 Task: Add the task  Develop a new online tool for email marketing campaigns to the section Dash Decathlon in the project AgileRealm and add a Due Date to the respective task as 2023/10/21
Action: Mouse moved to (62, 278)
Screenshot: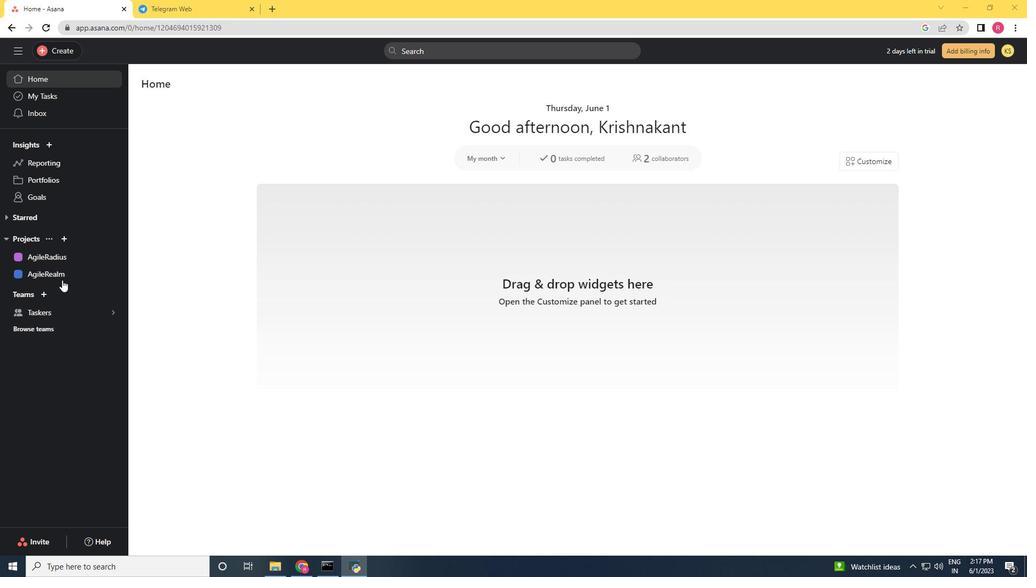 
Action: Mouse pressed left at (62, 278)
Screenshot: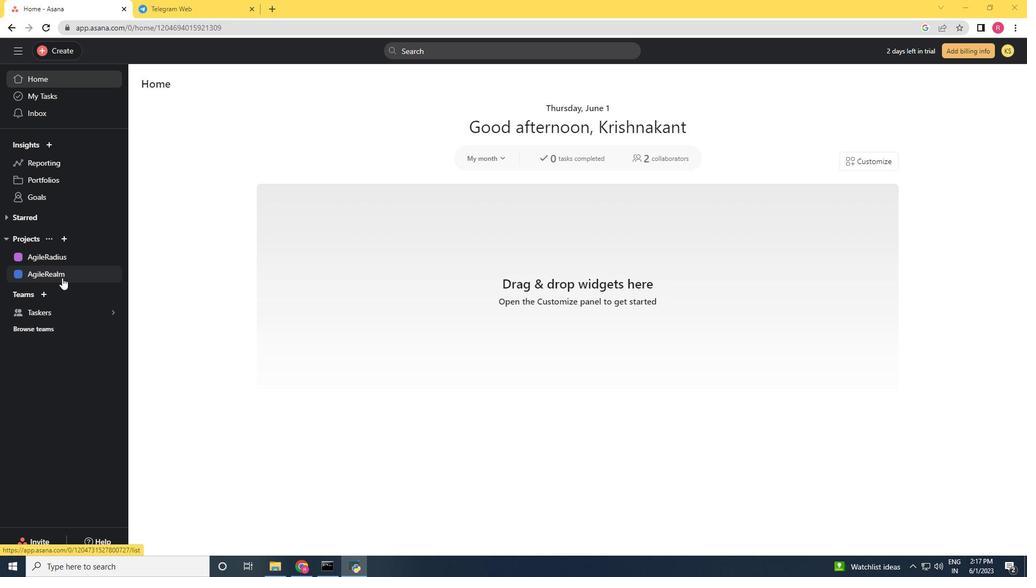 
Action: Mouse moved to (272, 383)
Screenshot: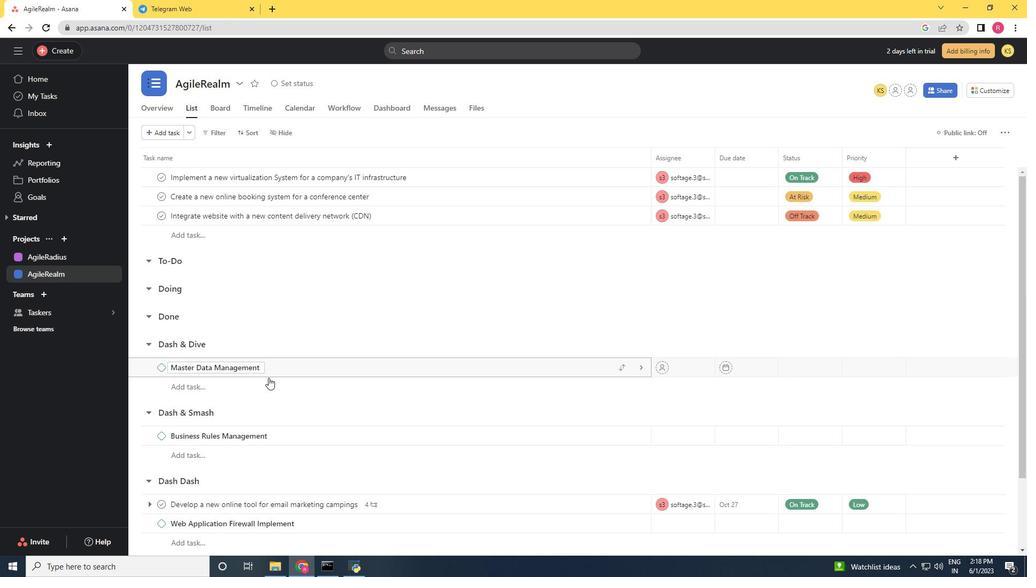 
Action: Mouse scrolled (272, 382) with delta (0, 0)
Screenshot: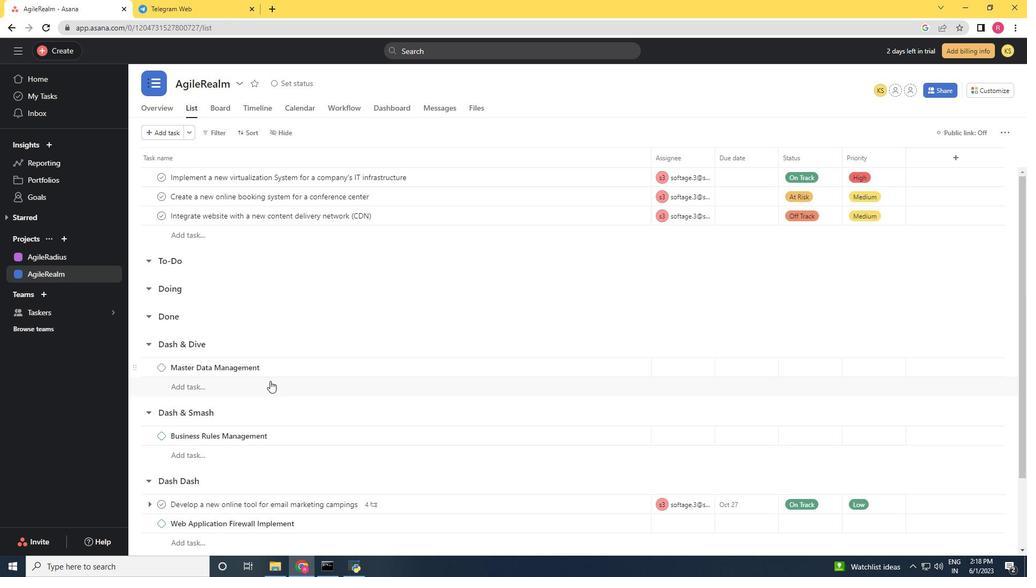 
Action: Mouse scrolled (272, 382) with delta (0, 0)
Screenshot: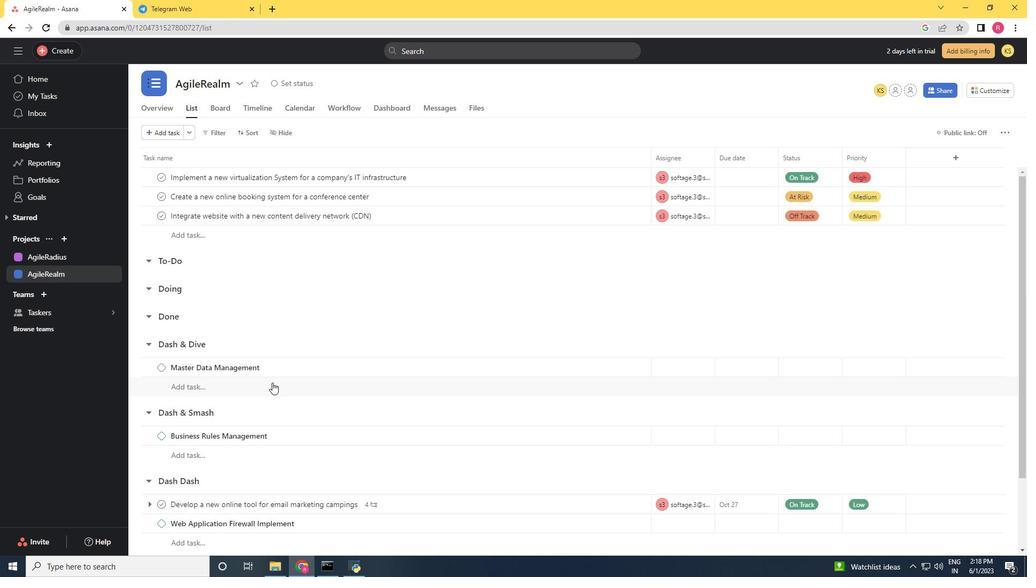
Action: Mouse moved to (272, 383)
Screenshot: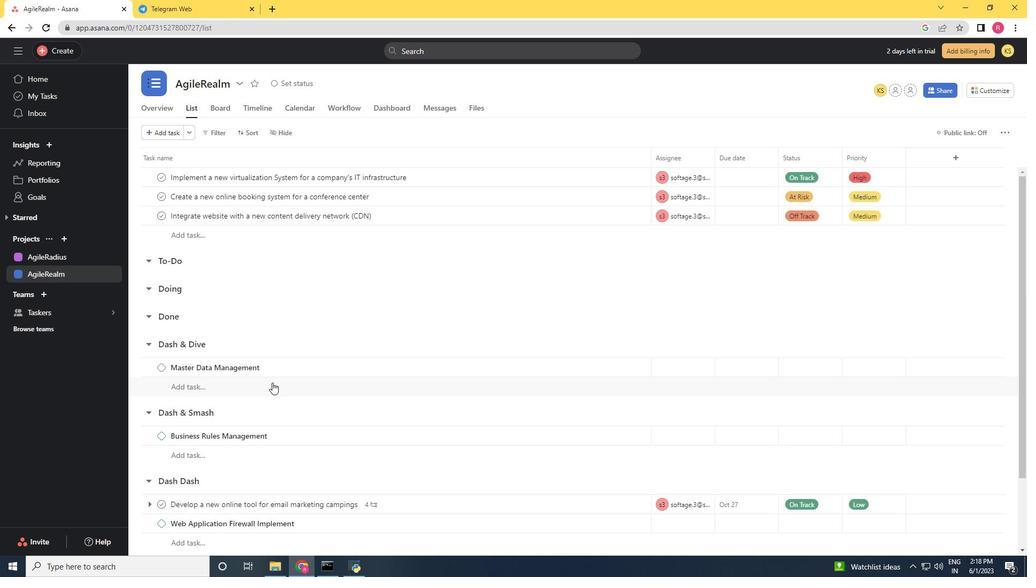 
Action: Mouse scrolled (272, 383) with delta (0, 0)
Screenshot: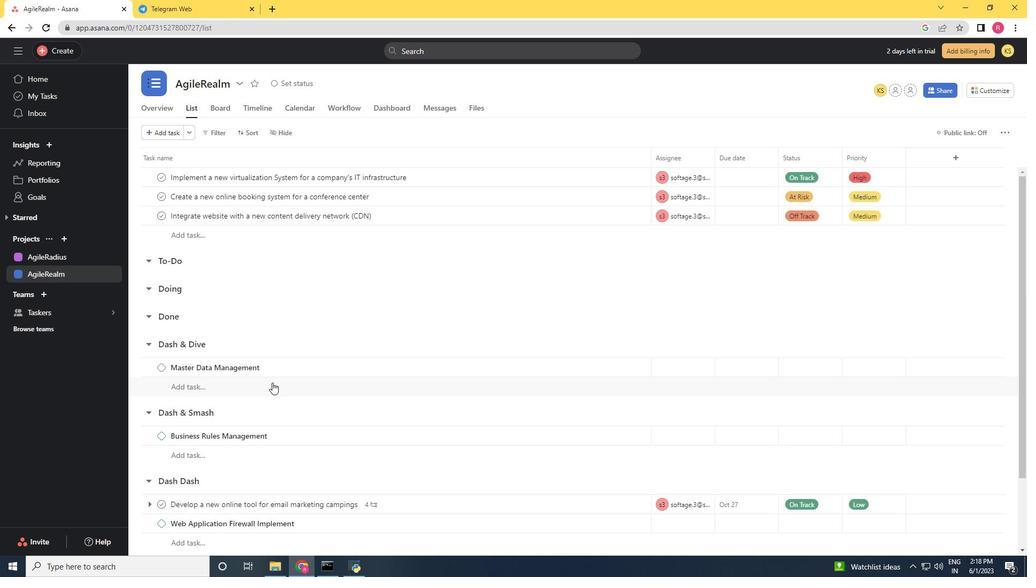 
Action: Mouse moved to (619, 420)
Screenshot: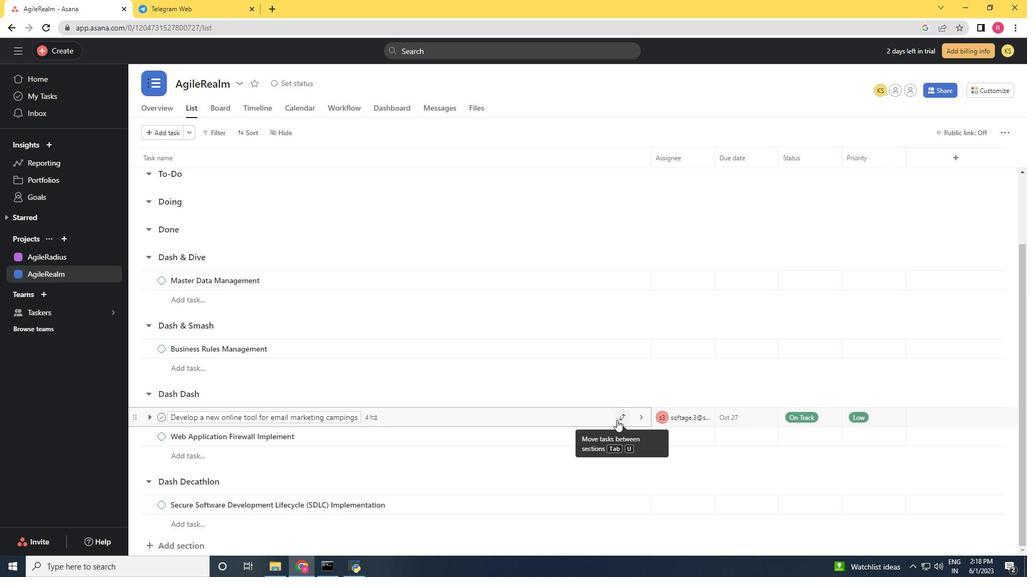
Action: Mouse pressed left at (619, 420)
Screenshot: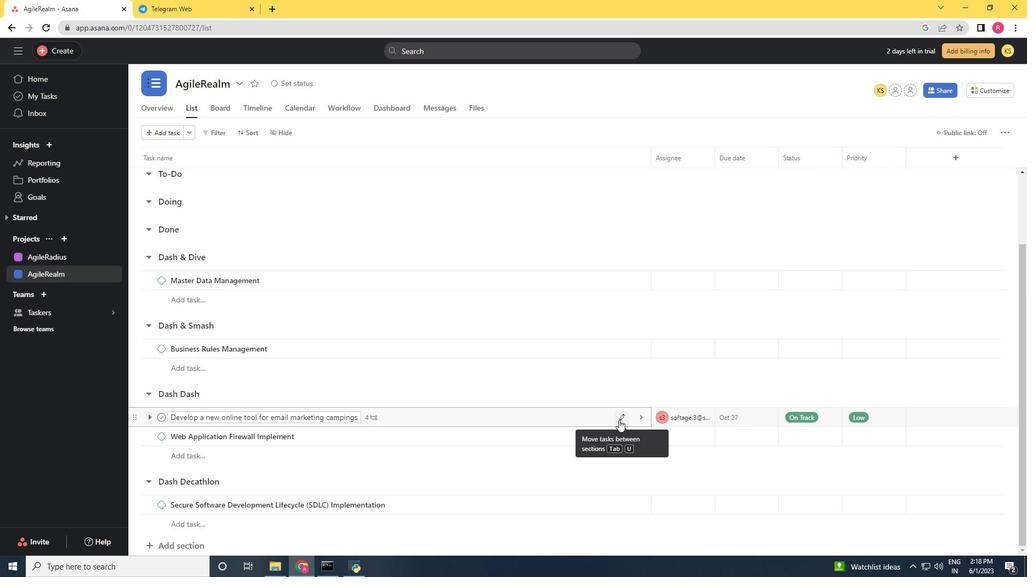 
Action: Mouse moved to (589, 402)
Screenshot: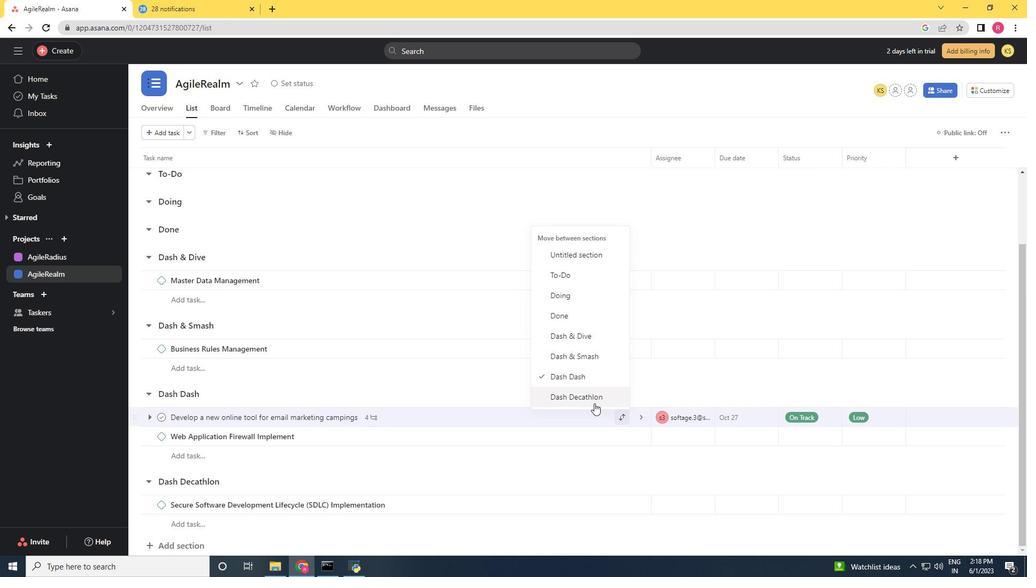 
Action: Mouse pressed left at (589, 402)
Screenshot: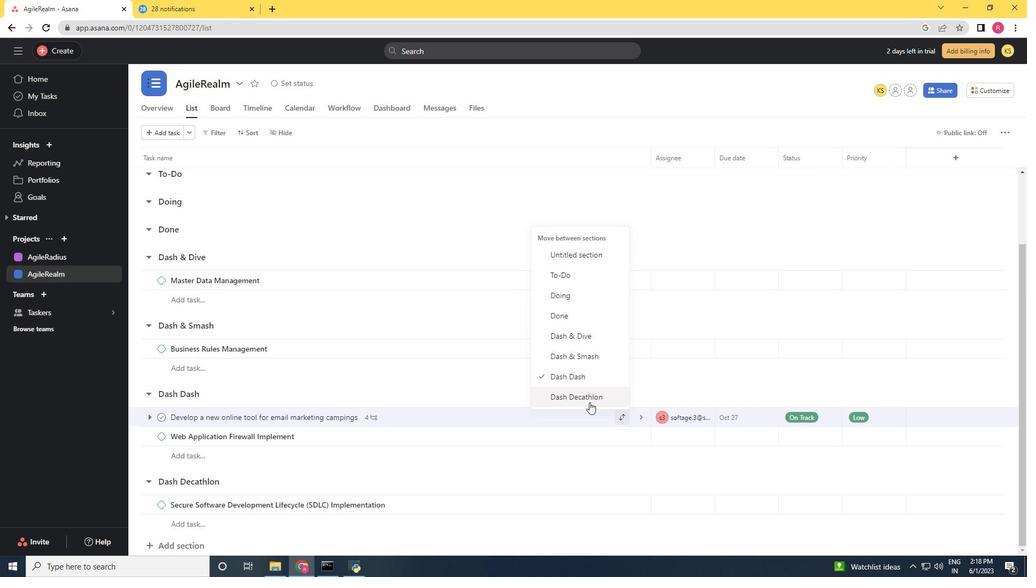 
Action: Mouse moved to (589, 402)
Screenshot: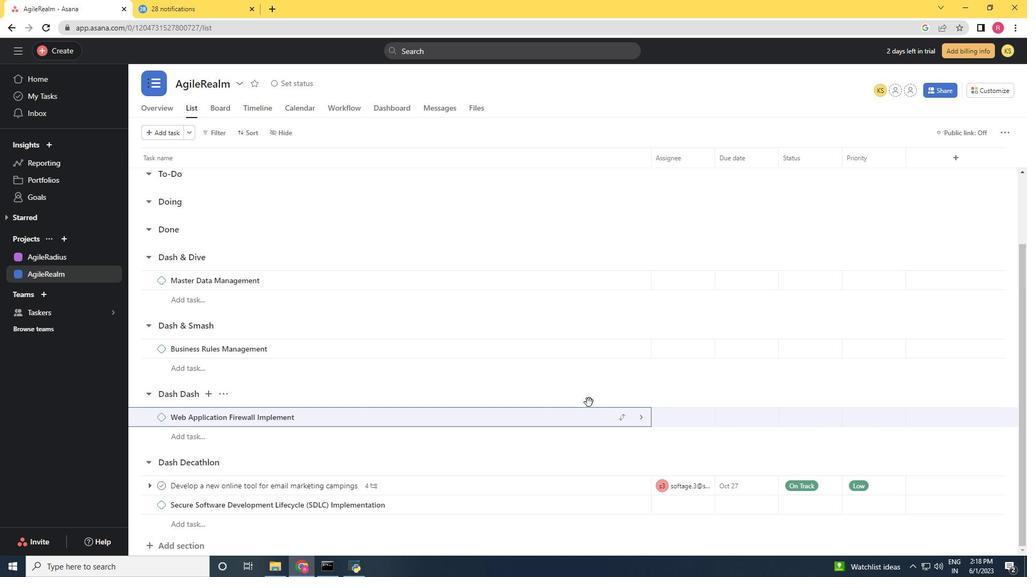 
Action: Mouse scrolled (589, 402) with delta (0, 0)
Screenshot: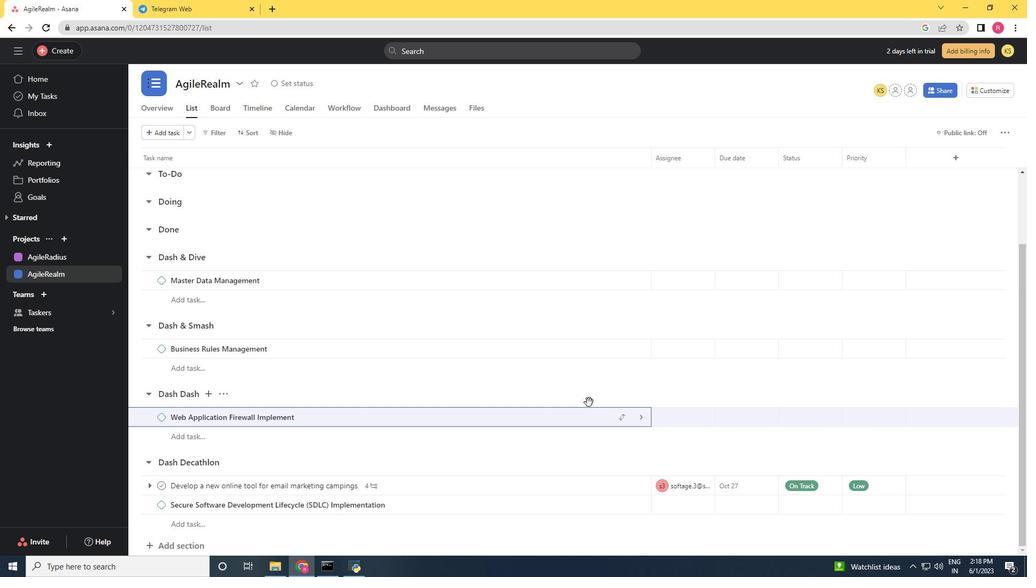 
Action: Mouse scrolled (589, 402) with delta (0, 0)
Screenshot: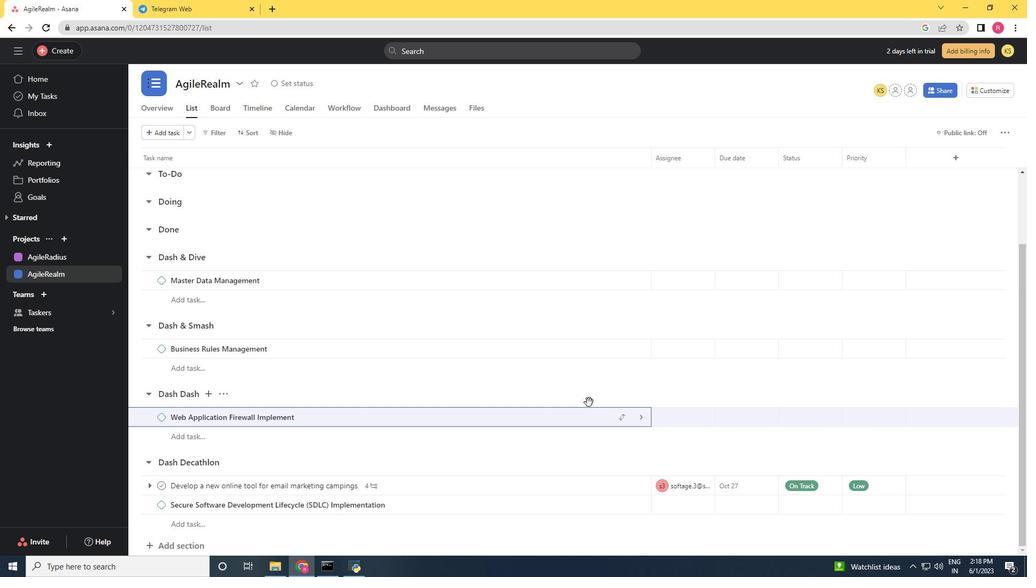 
Action: Mouse moved to (588, 402)
Screenshot: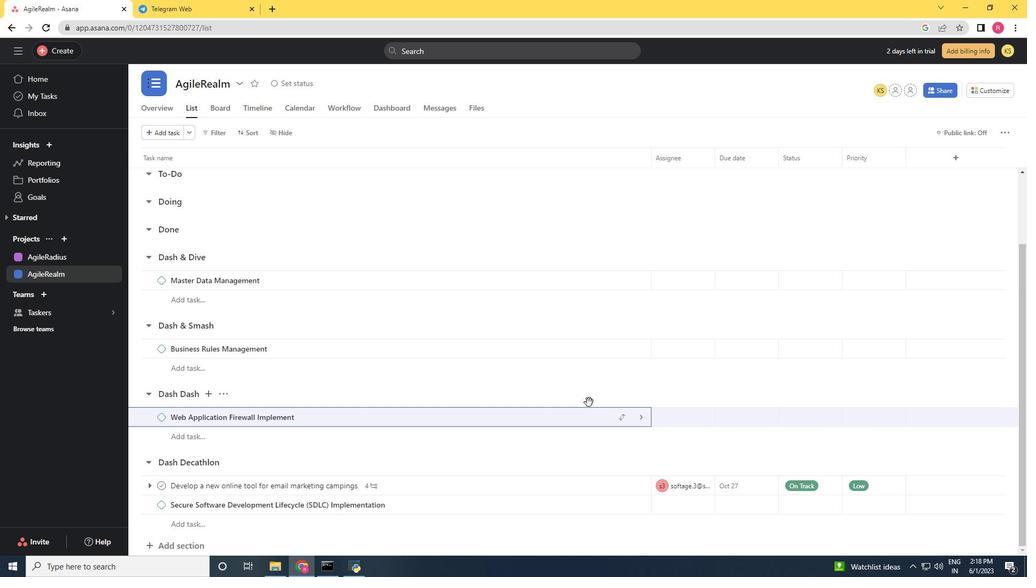 
Action: Mouse scrolled (588, 402) with delta (0, 0)
Screenshot: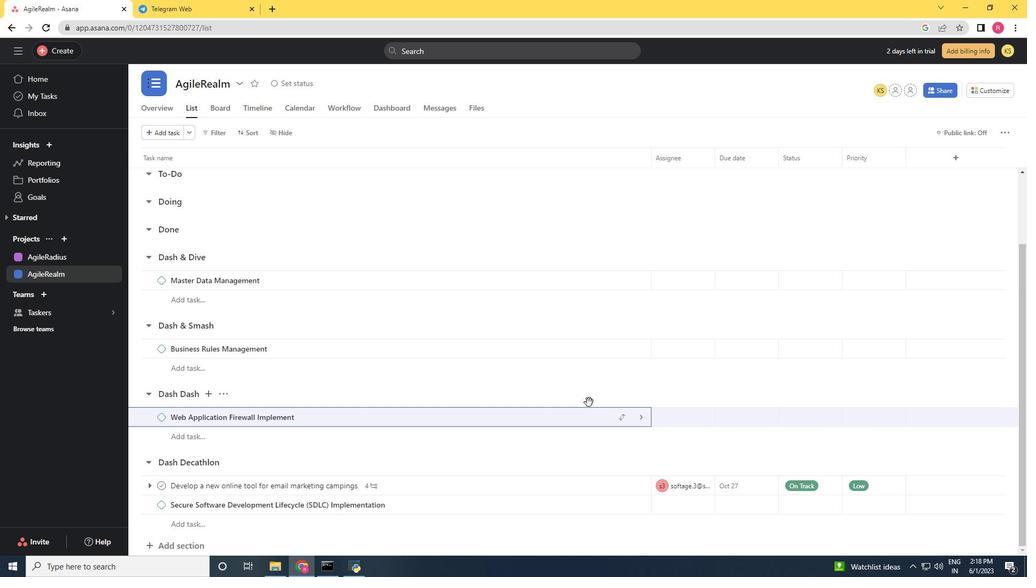 
Action: Mouse moved to (588, 402)
Screenshot: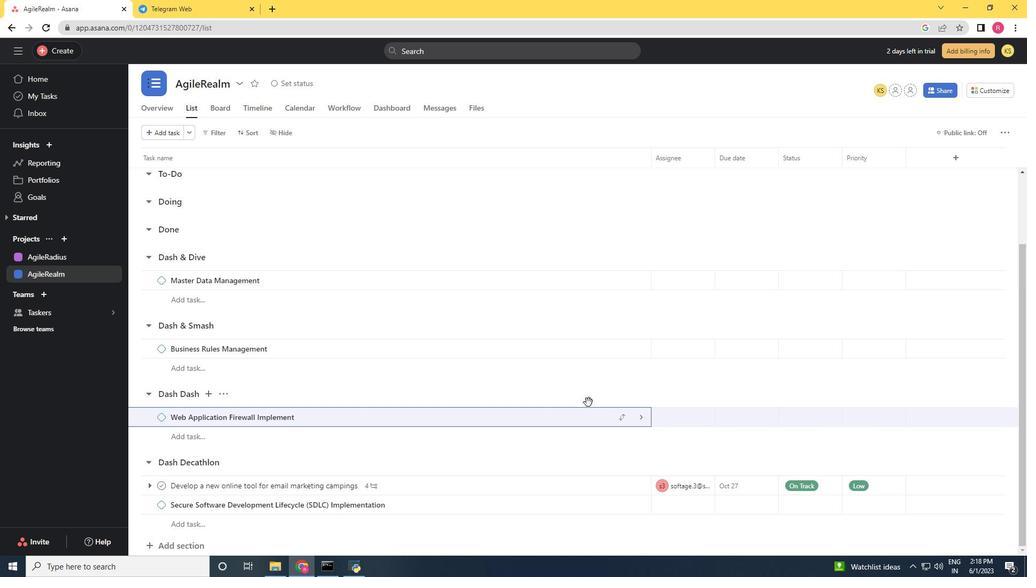 
Action: Mouse scrolled (588, 402) with delta (0, 0)
Screenshot: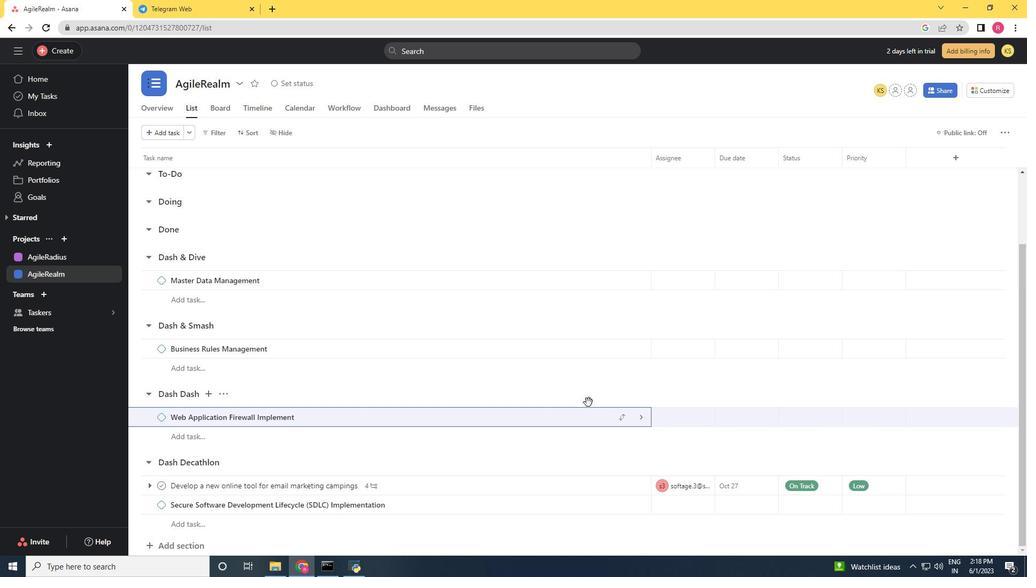 
Action: Mouse moved to (451, 490)
Screenshot: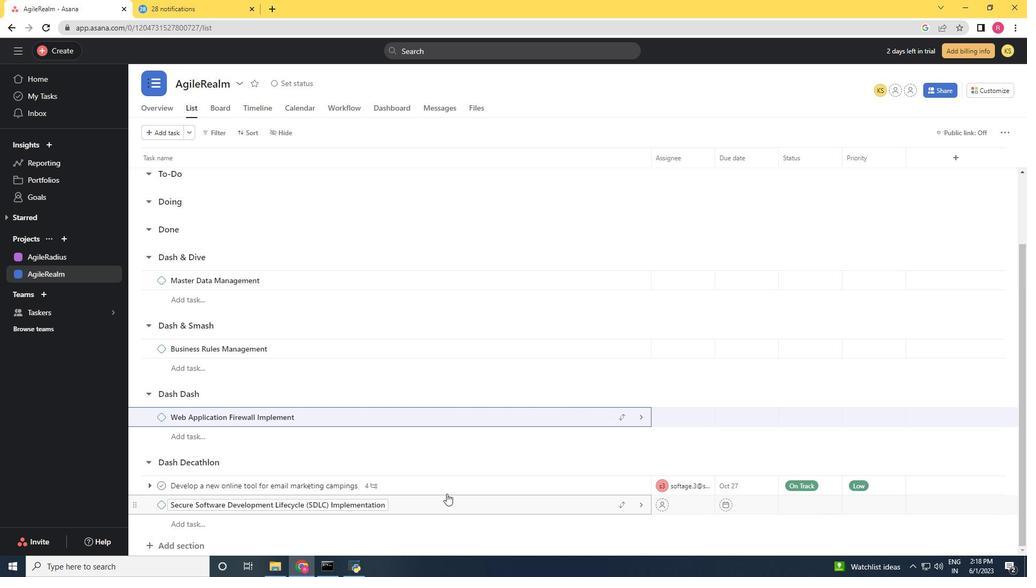 
Action: Mouse pressed left at (451, 490)
Screenshot: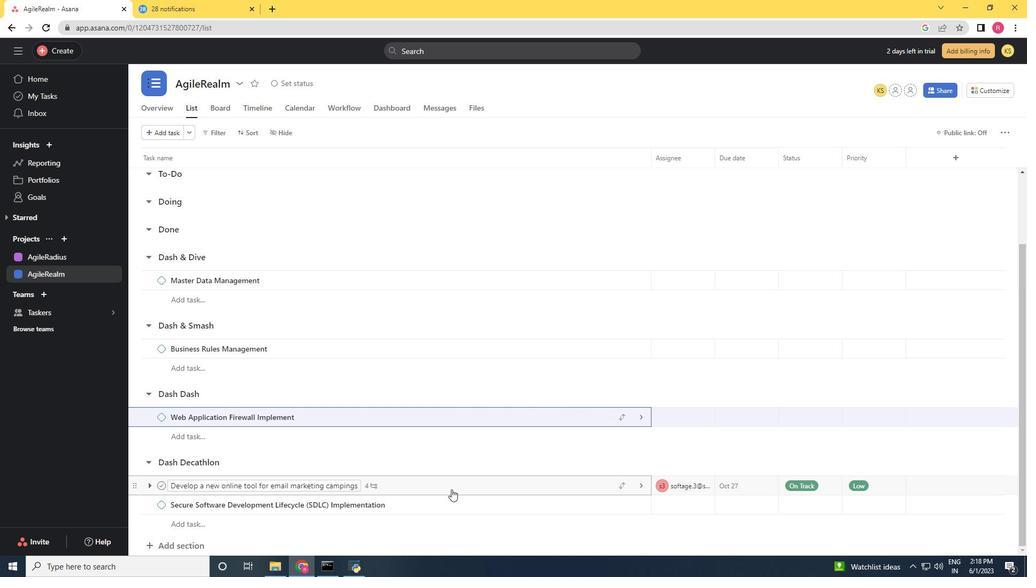 
Action: Mouse moved to (791, 215)
Screenshot: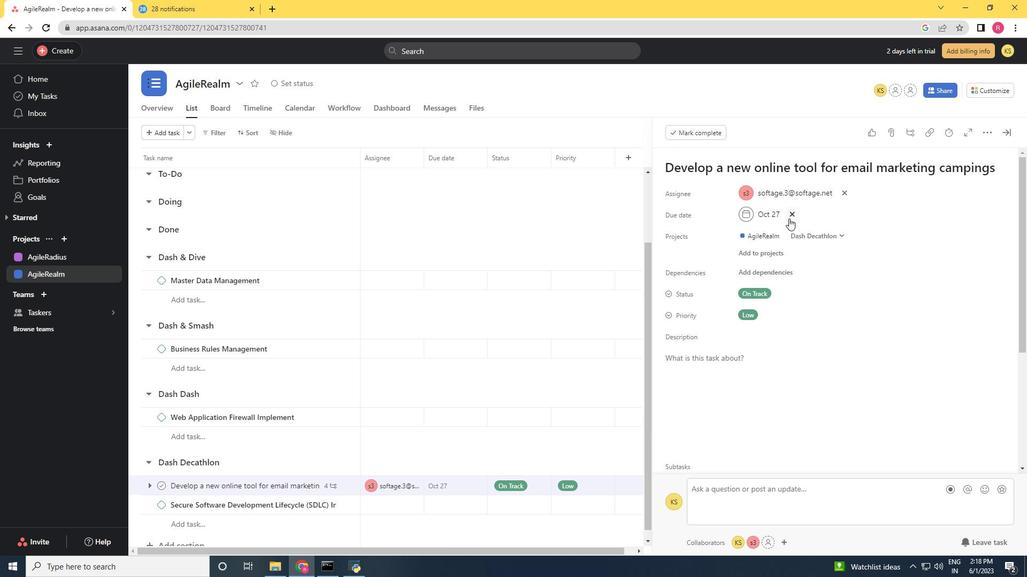 
Action: Mouse pressed left at (791, 215)
Screenshot: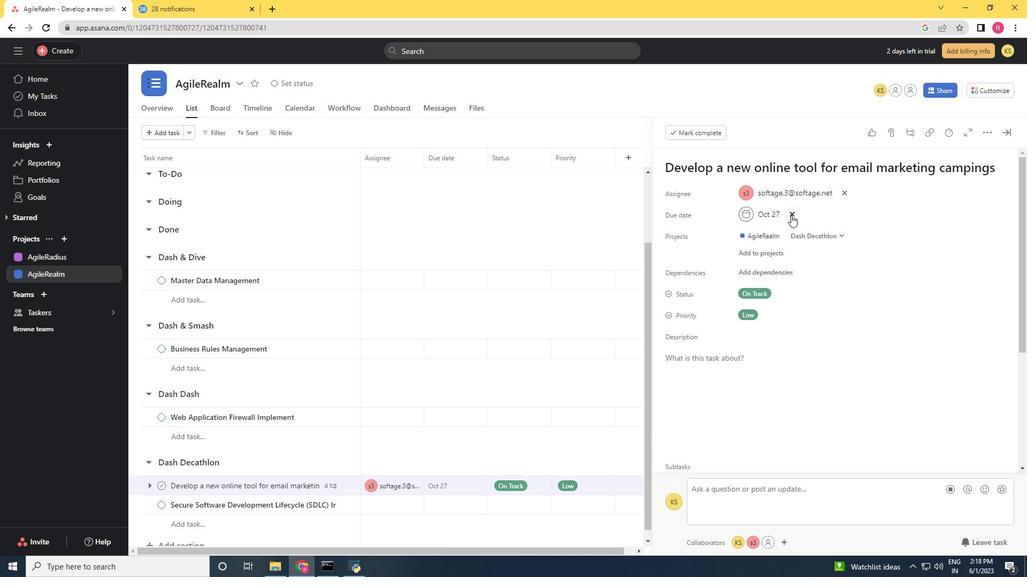 
Action: Mouse moved to (753, 215)
Screenshot: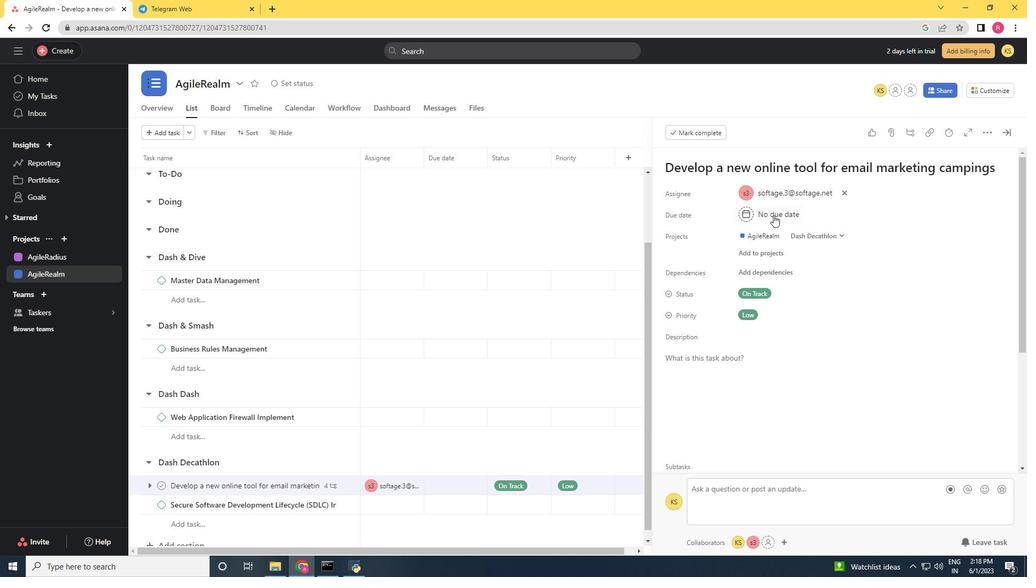 
Action: Mouse pressed left at (753, 215)
Screenshot: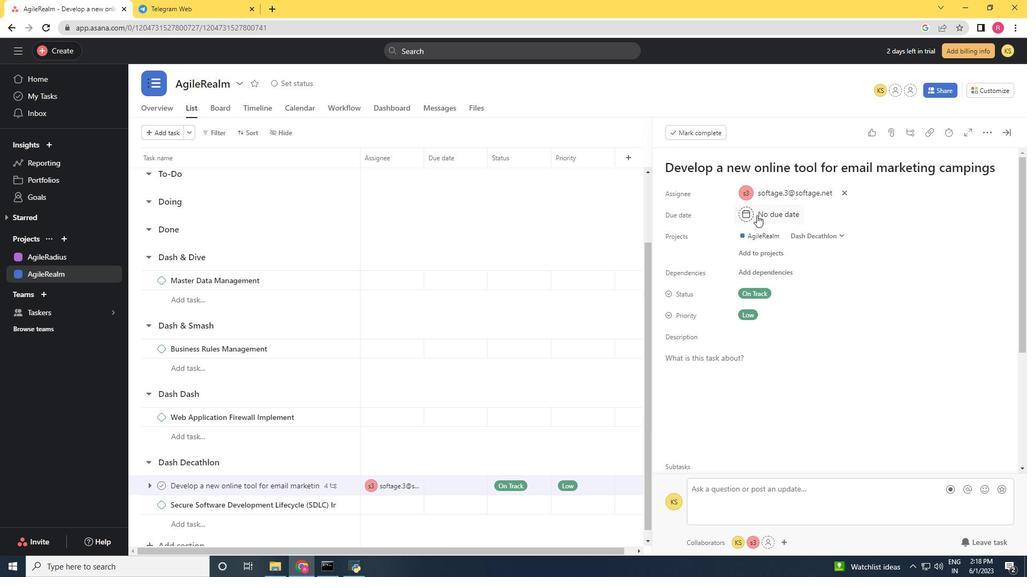 
Action: Mouse moved to (865, 267)
Screenshot: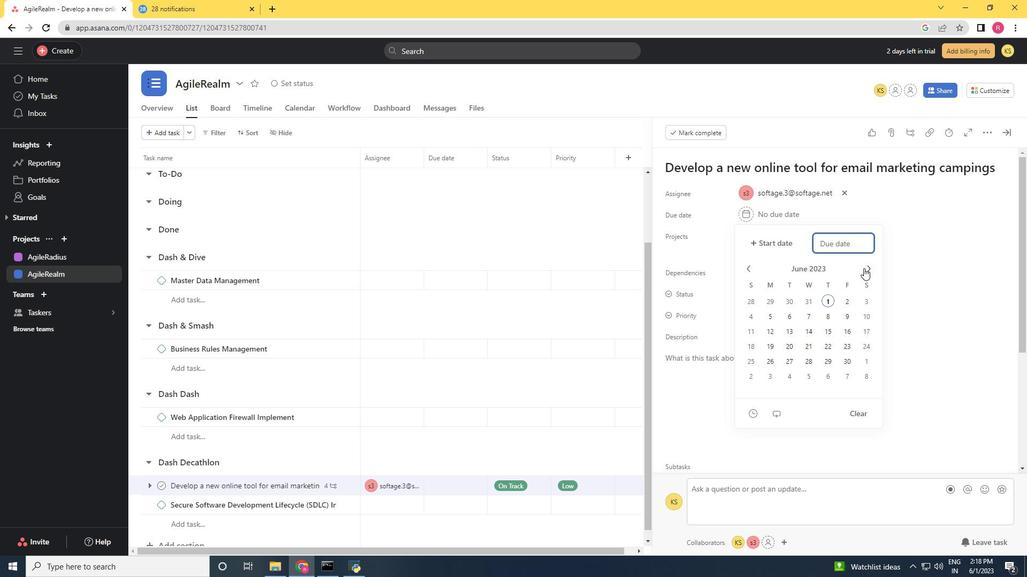 
Action: Mouse pressed left at (865, 267)
Screenshot: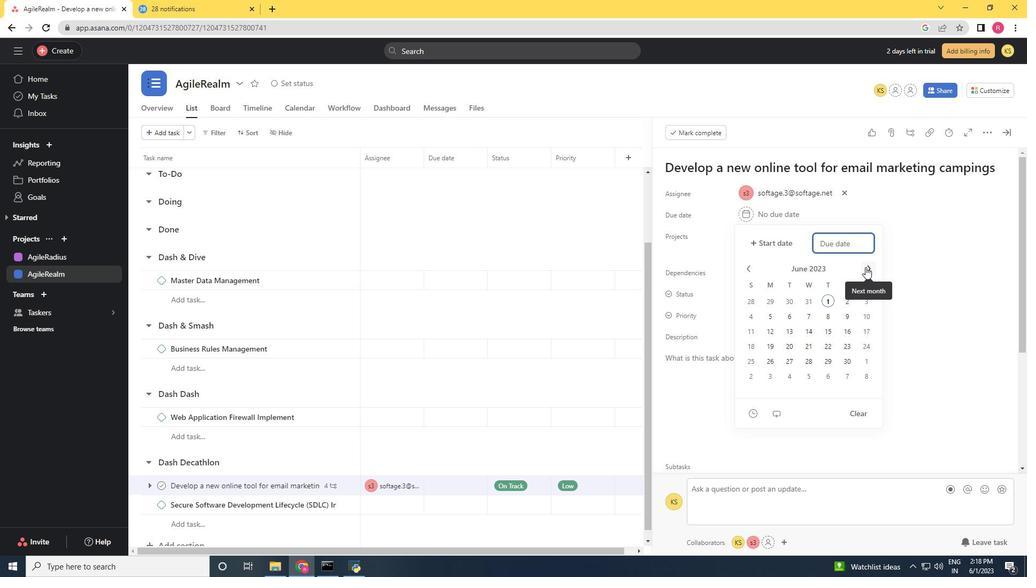 
Action: Mouse pressed left at (865, 267)
Screenshot: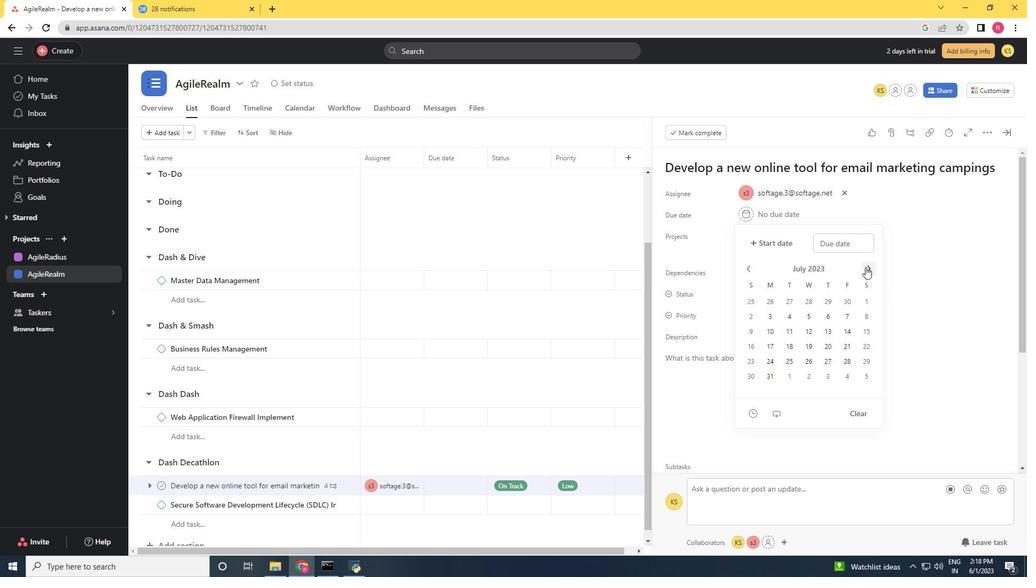 
Action: Mouse moved to (866, 267)
Screenshot: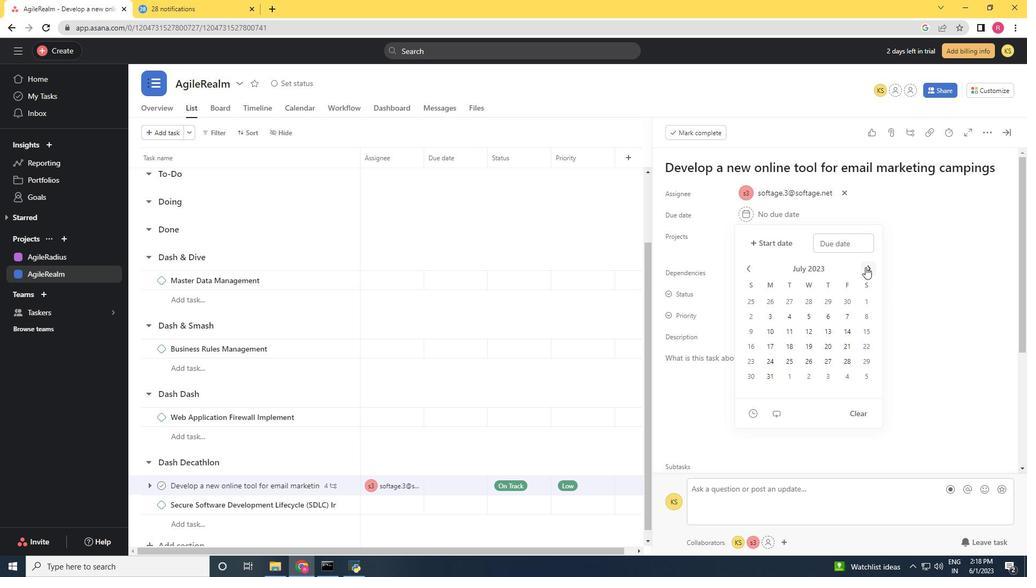 
Action: Mouse pressed left at (866, 267)
Screenshot: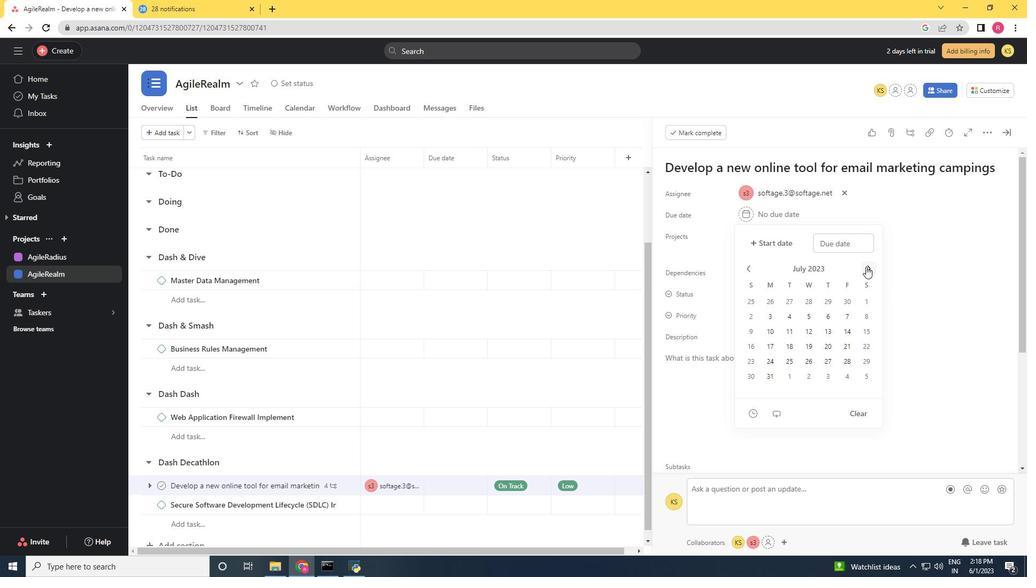 
Action: Mouse pressed left at (866, 267)
Screenshot: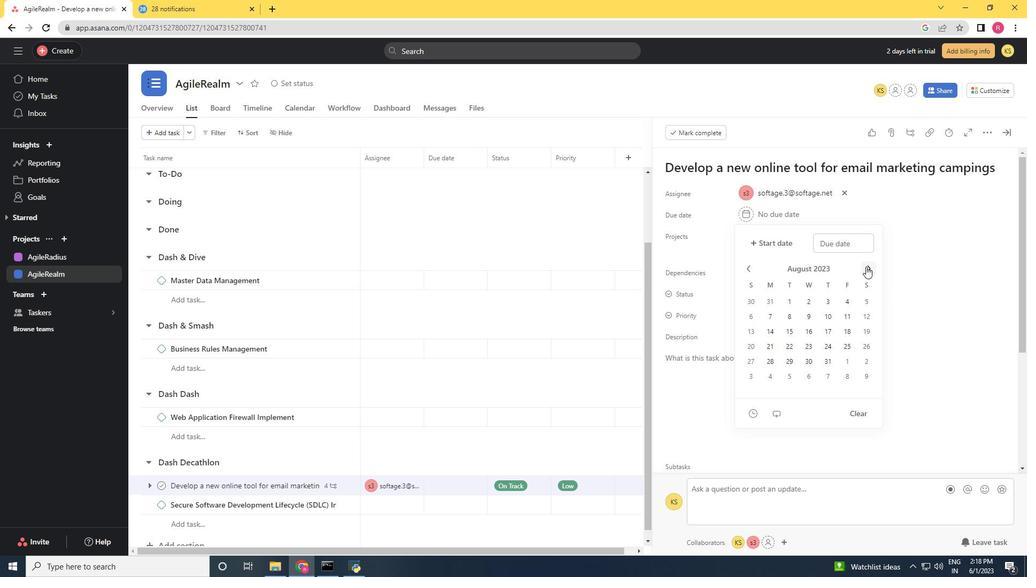 
Action: Mouse moved to (861, 333)
Screenshot: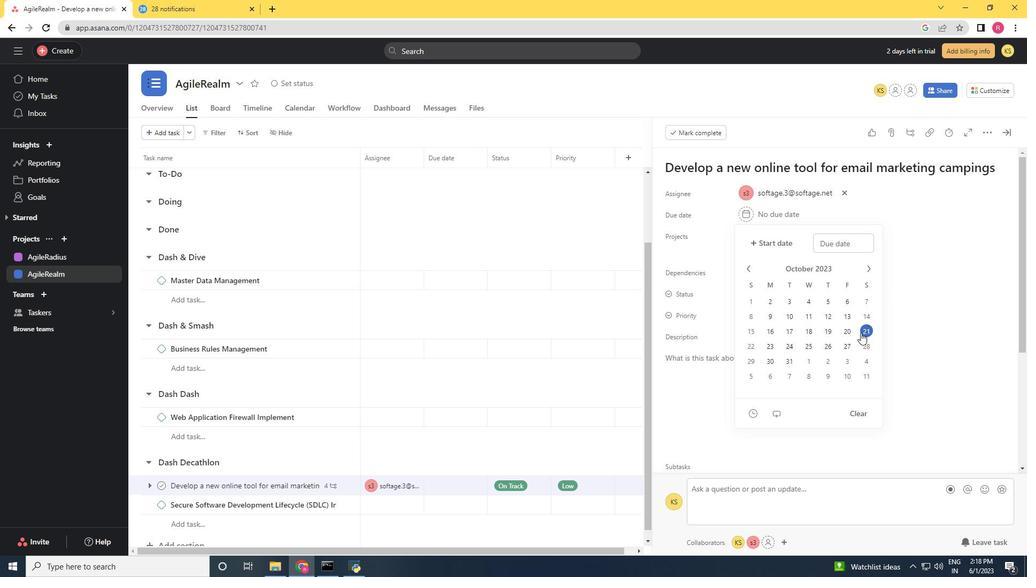
Action: Mouse pressed left at (861, 333)
Screenshot: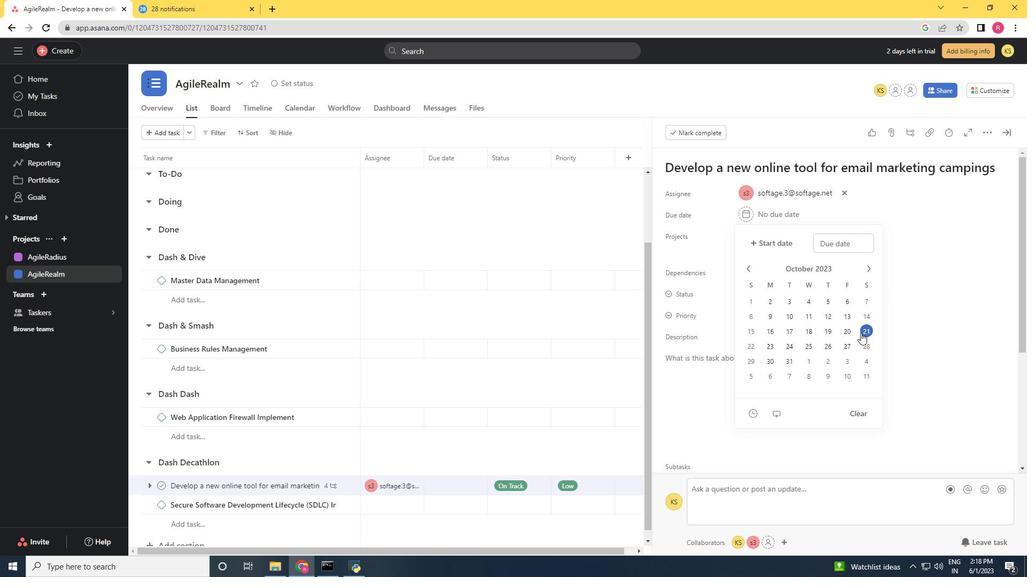 
Action: Mouse moved to (915, 308)
Screenshot: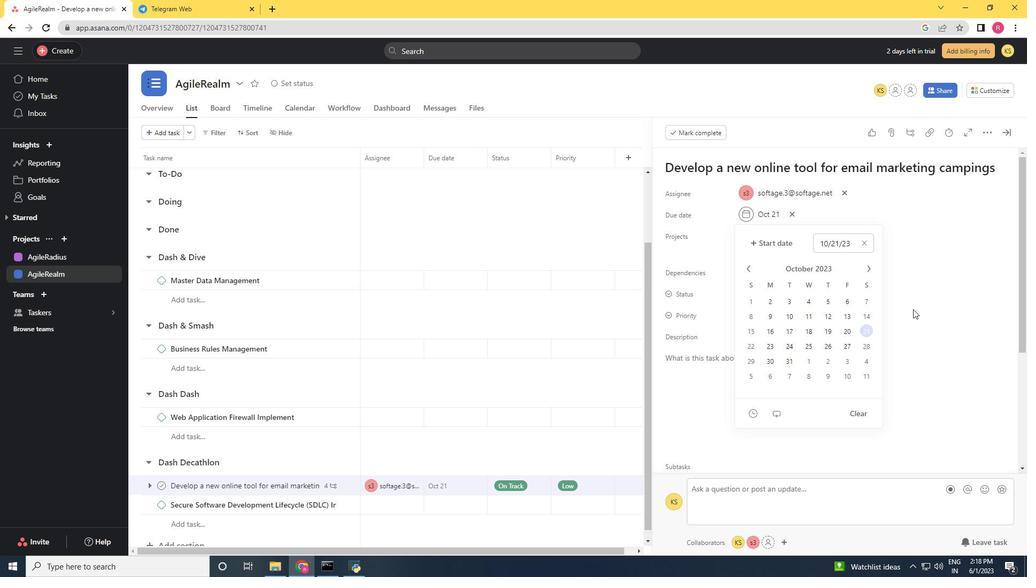 
Action: Mouse pressed left at (915, 308)
Screenshot: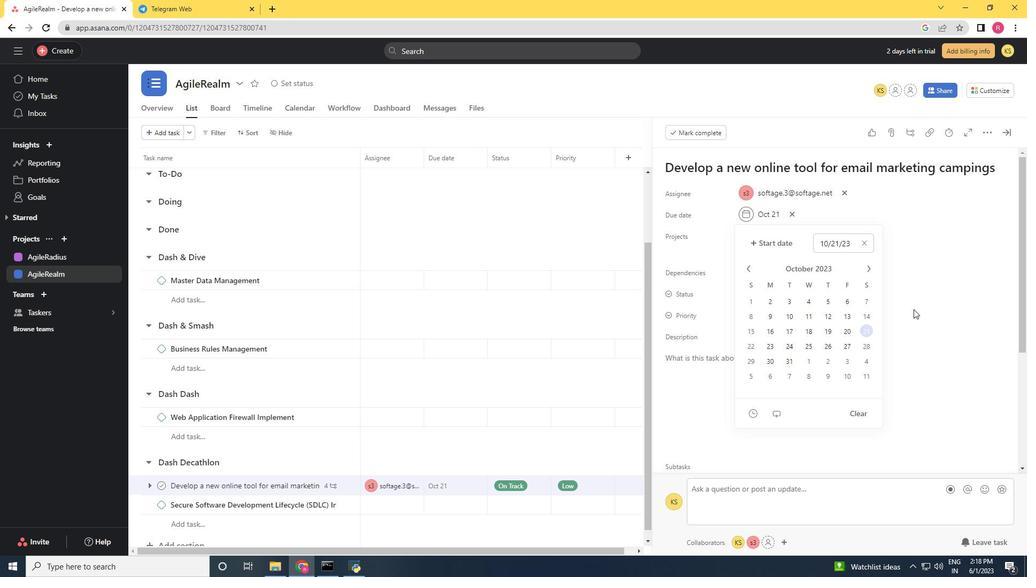 
Action: Mouse moved to (1006, 137)
Screenshot: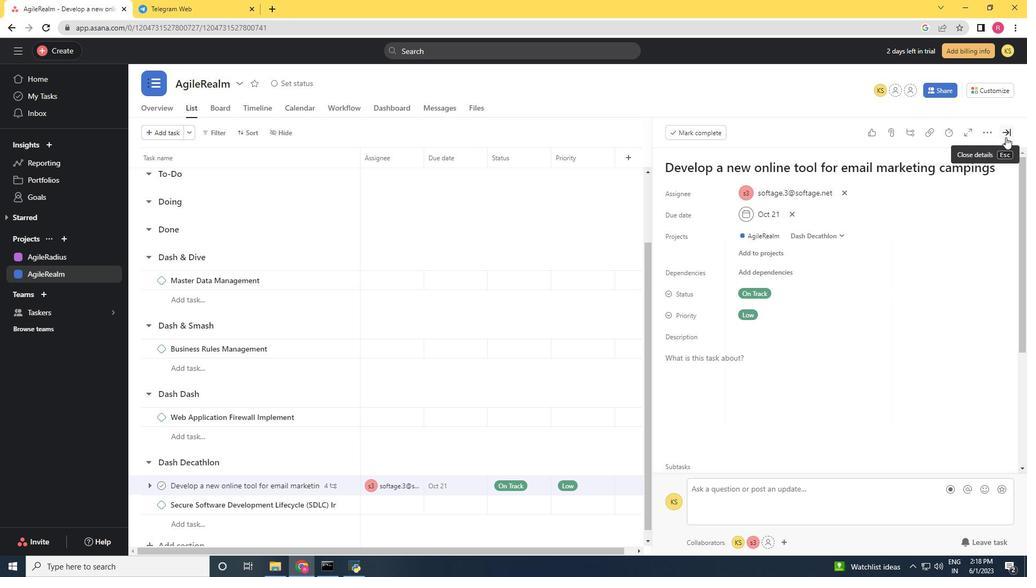 
Action: Mouse pressed left at (1006, 137)
Screenshot: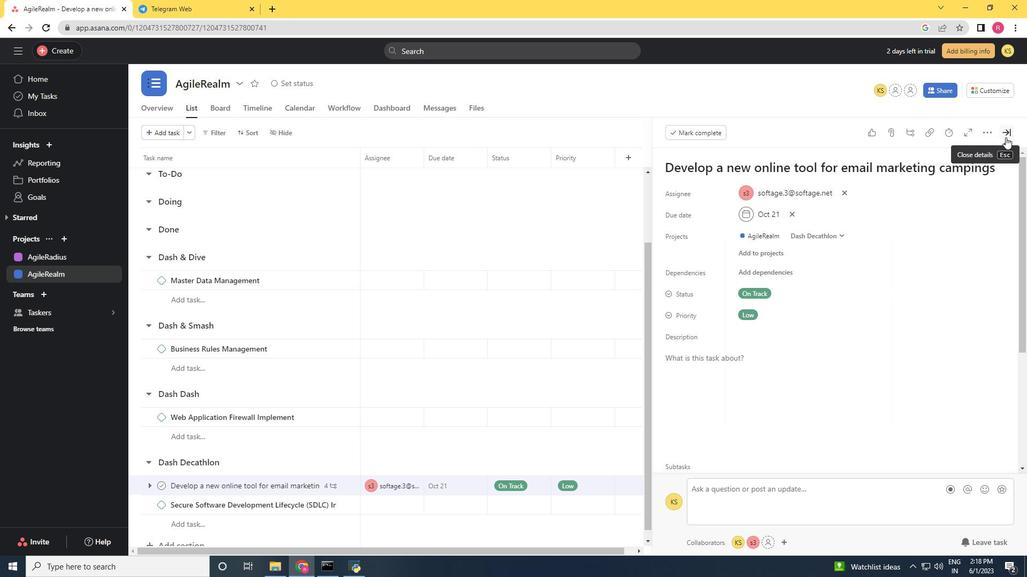 
Action: Mouse moved to (635, 265)
Screenshot: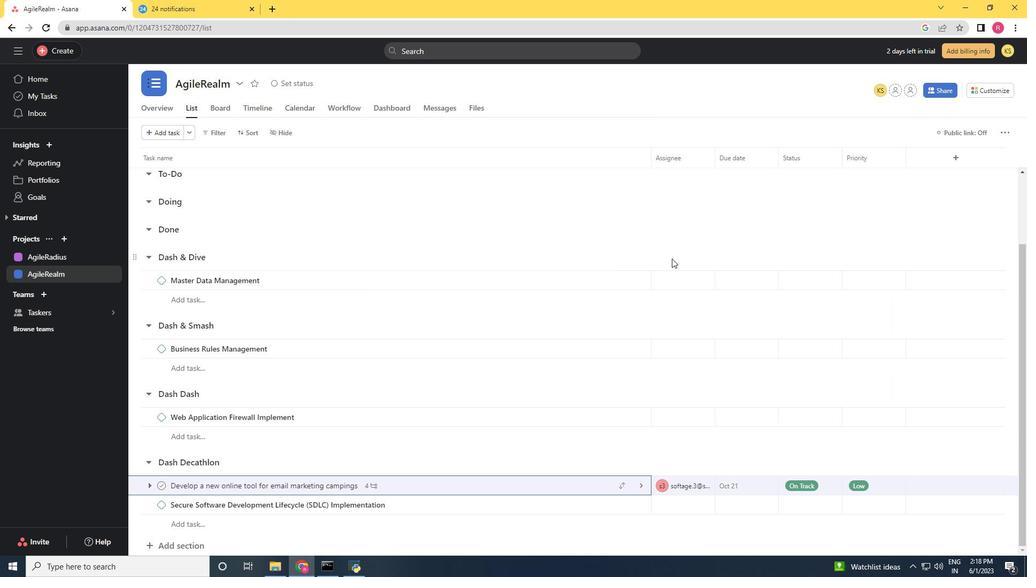 
